 Task: Clear the hosted app data from last 7 days.
Action: Mouse moved to (1047, 28)
Screenshot: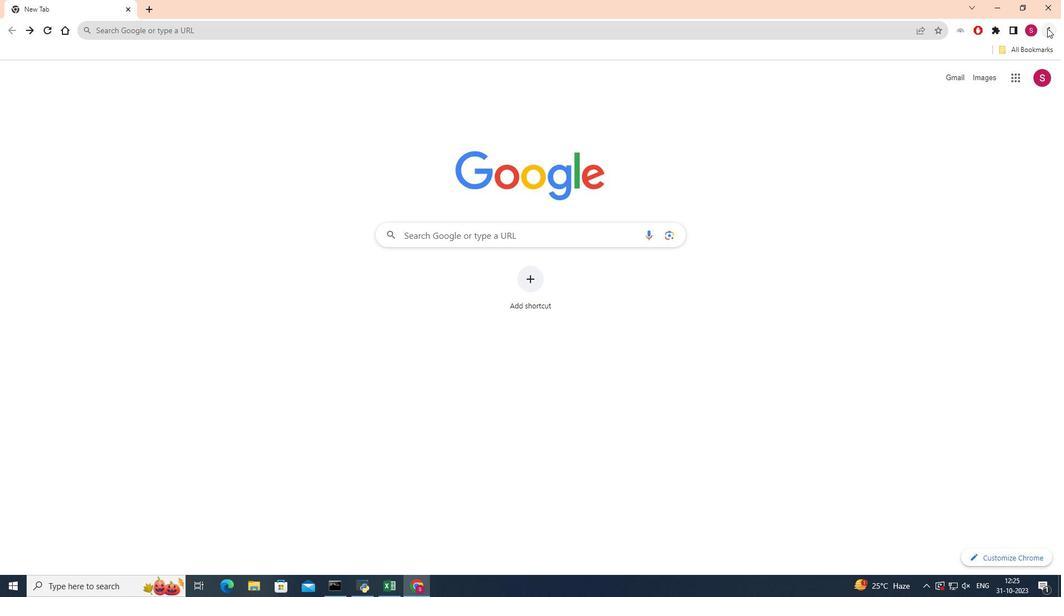 
Action: Mouse pressed left at (1047, 28)
Screenshot: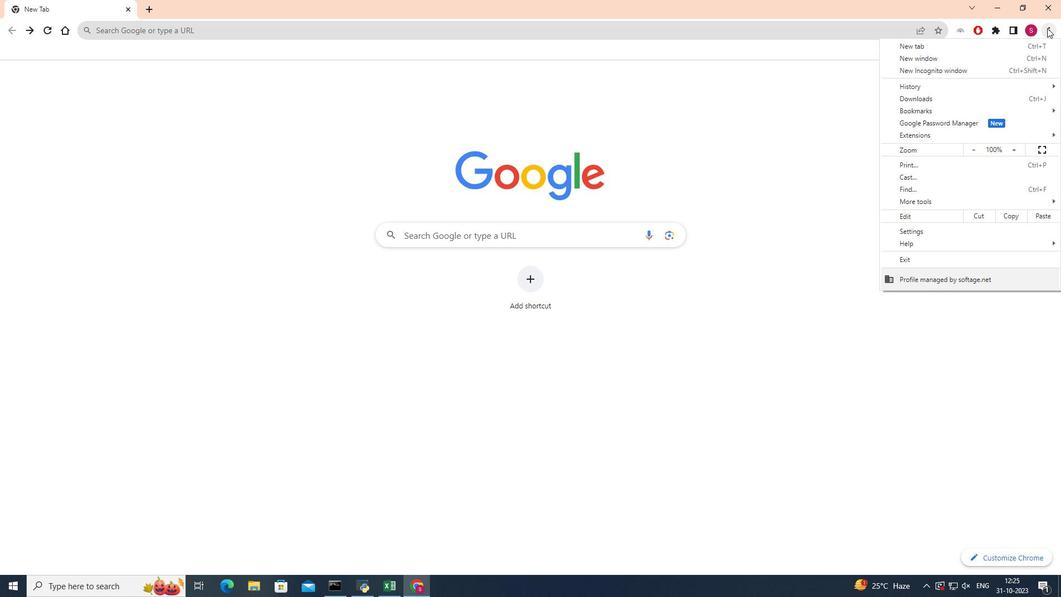 
Action: Mouse pressed left at (1047, 28)
Screenshot: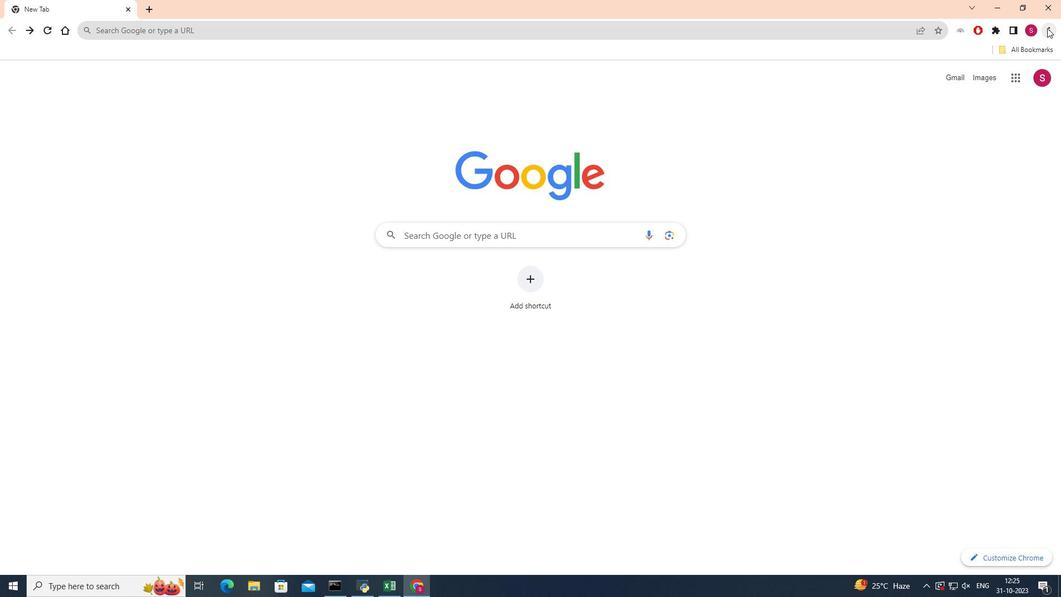 
Action: Mouse moved to (1048, 30)
Screenshot: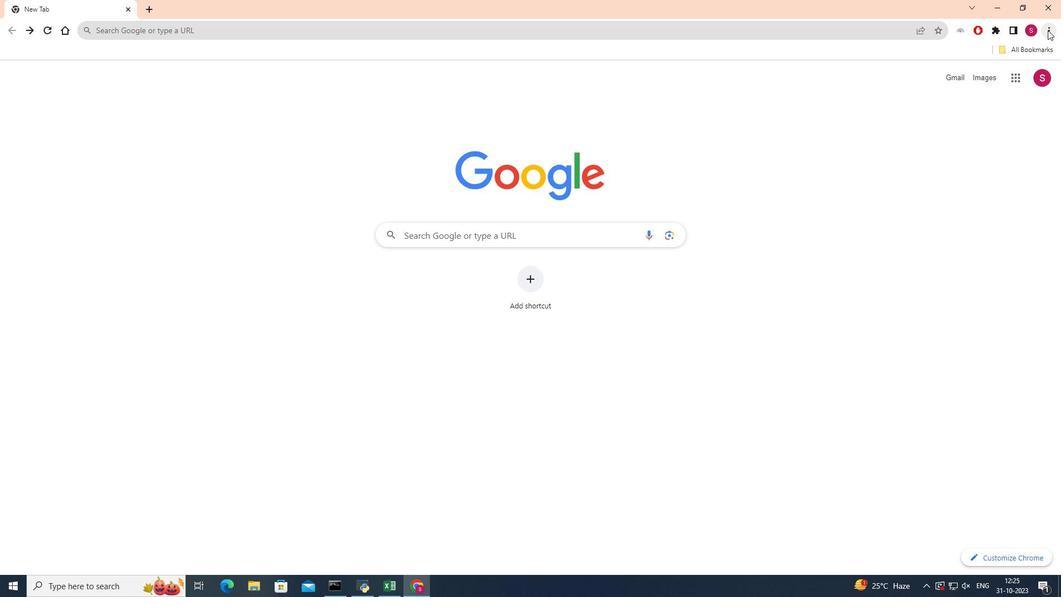 
Action: Mouse pressed left at (1048, 30)
Screenshot: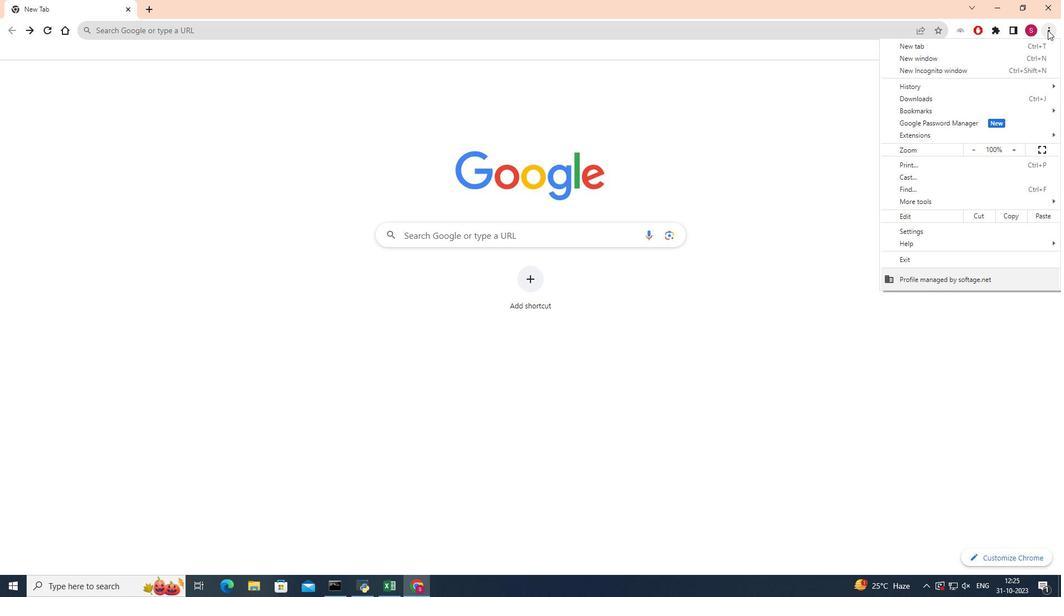 
Action: Mouse moved to (838, 89)
Screenshot: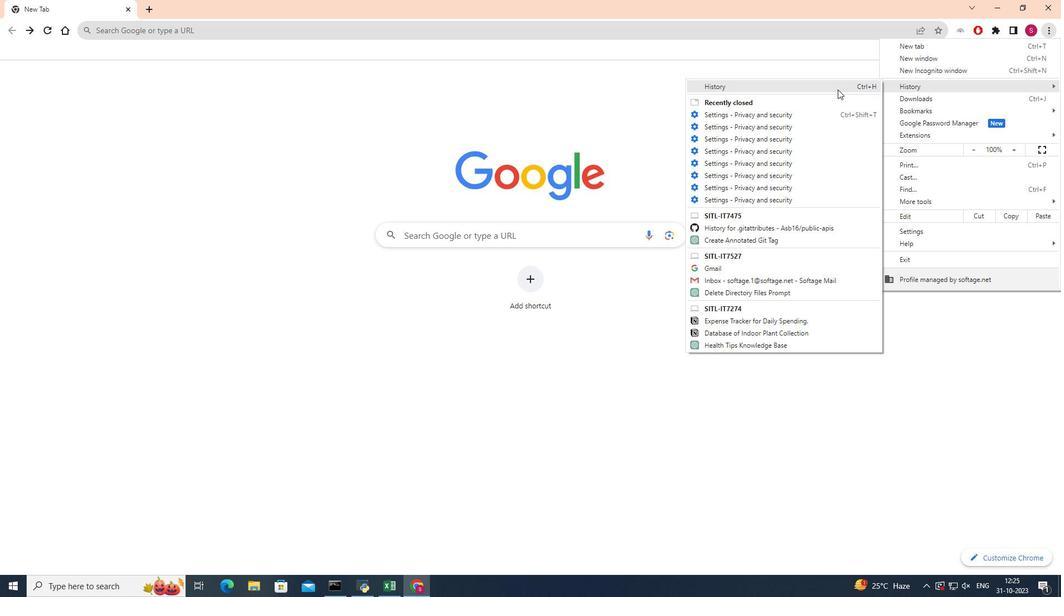 
Action: Mouse pressed left at (838, 89)
Screenshot: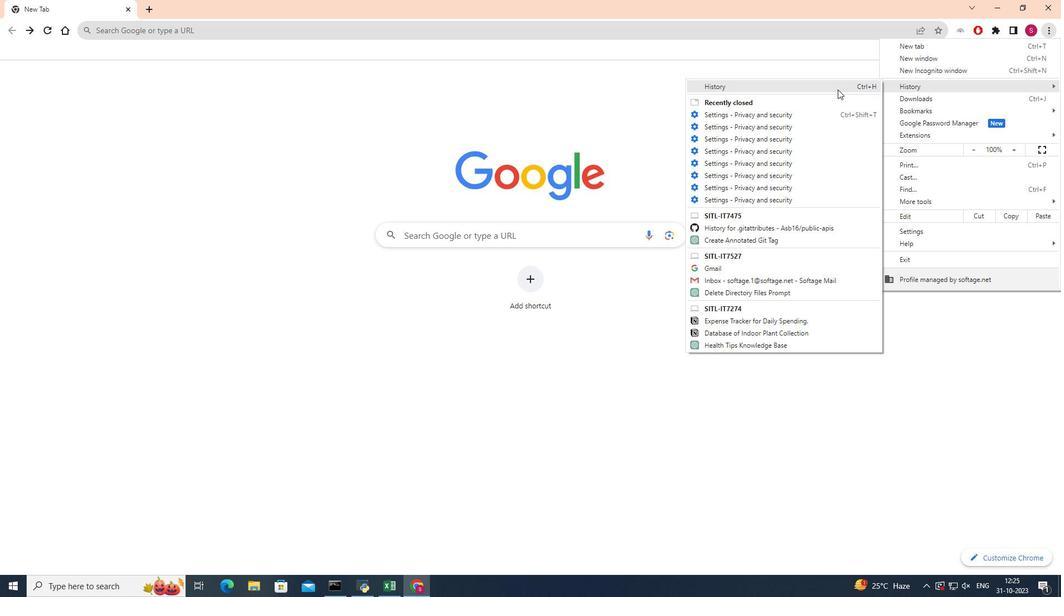 
Action: Mouse moved to (54, 134)
Screenshot: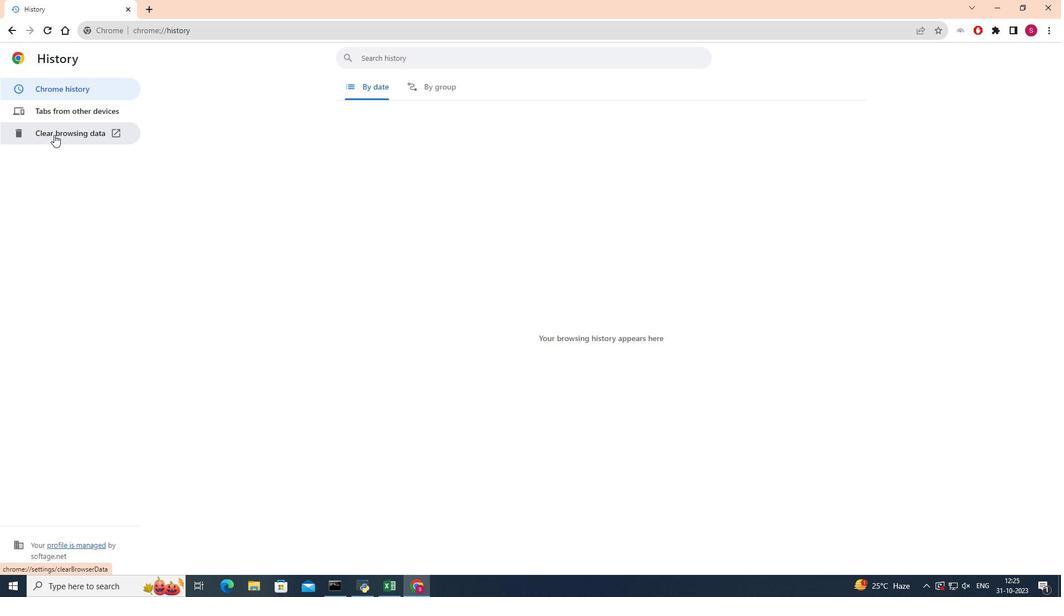 
Action: Mouse pressed left at (54, 134)
Screenshot: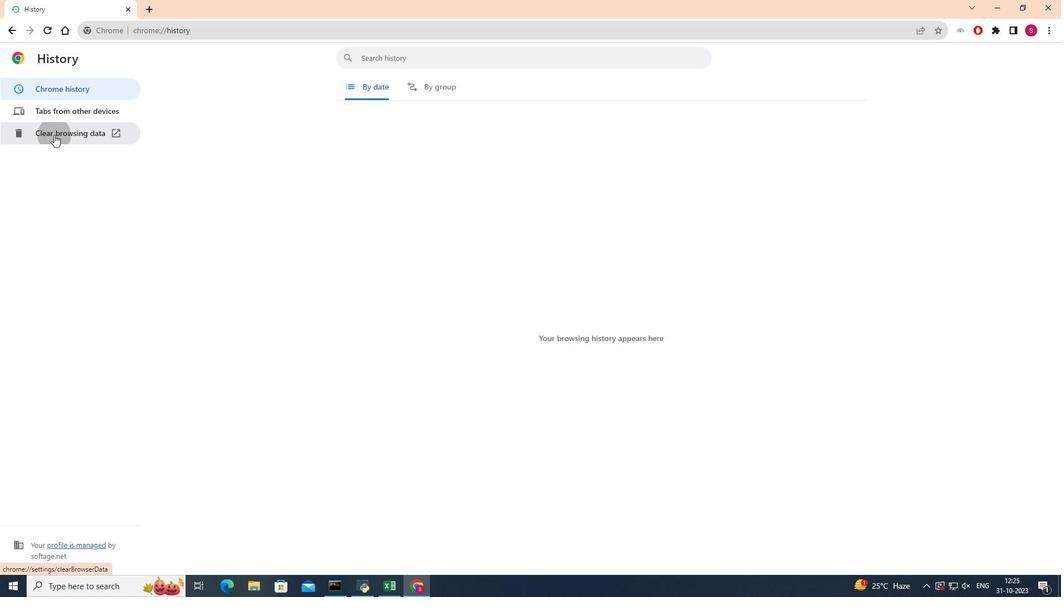 
Action: Mouse moved to (614, 174)
Screenshot: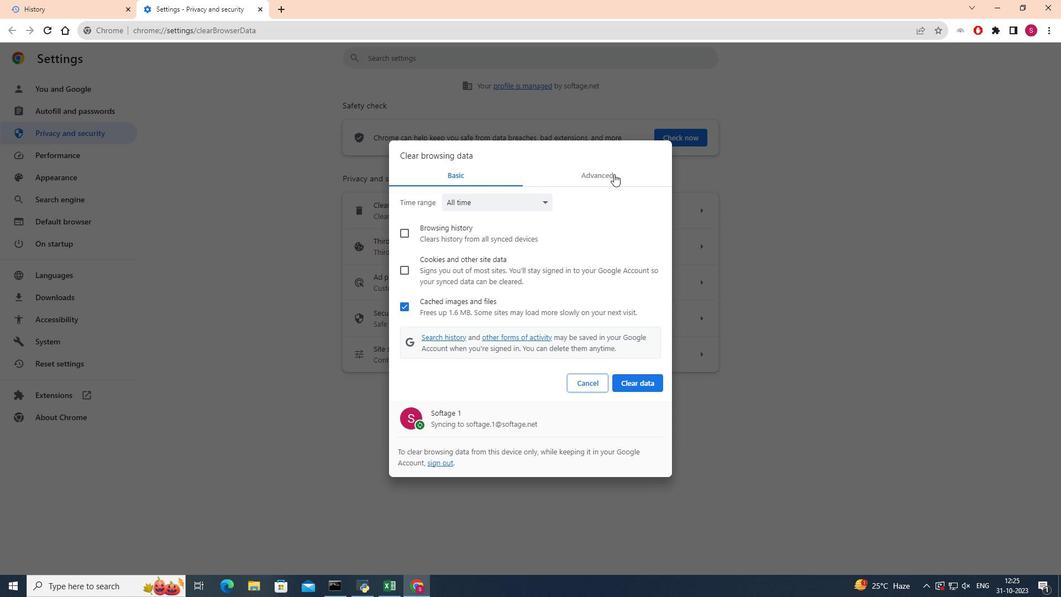
Action: Mouse pressed left at (614, 174)
Screenshot: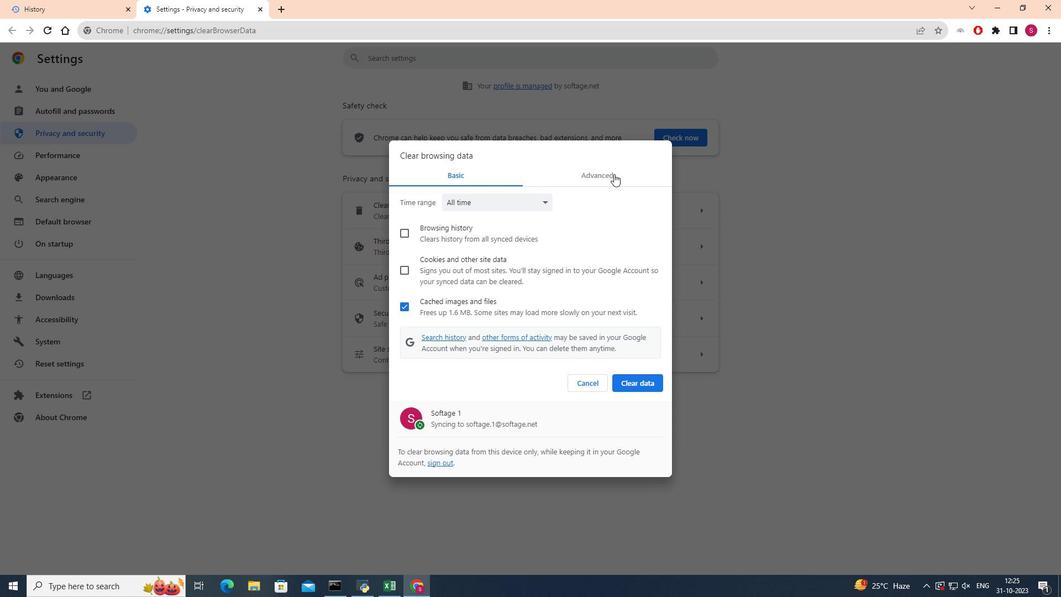 
Action: Mouse moved to (550, 200)
Screenshot: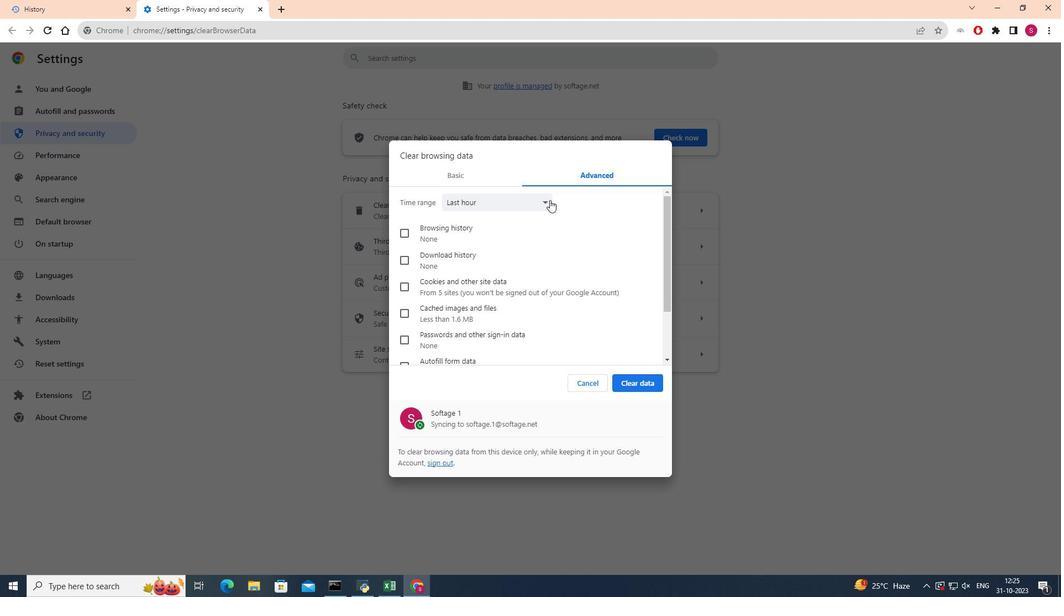 
Action: Mouse pressed left at (550, 200)
Screenshot: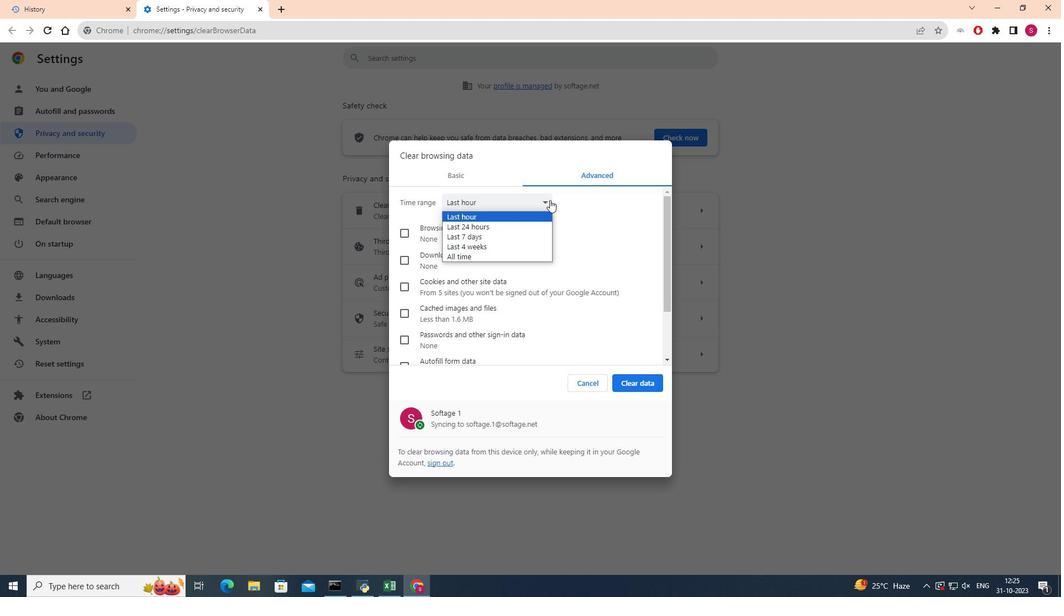 
Action: Mouse moved to (458, 233)
Screenshot: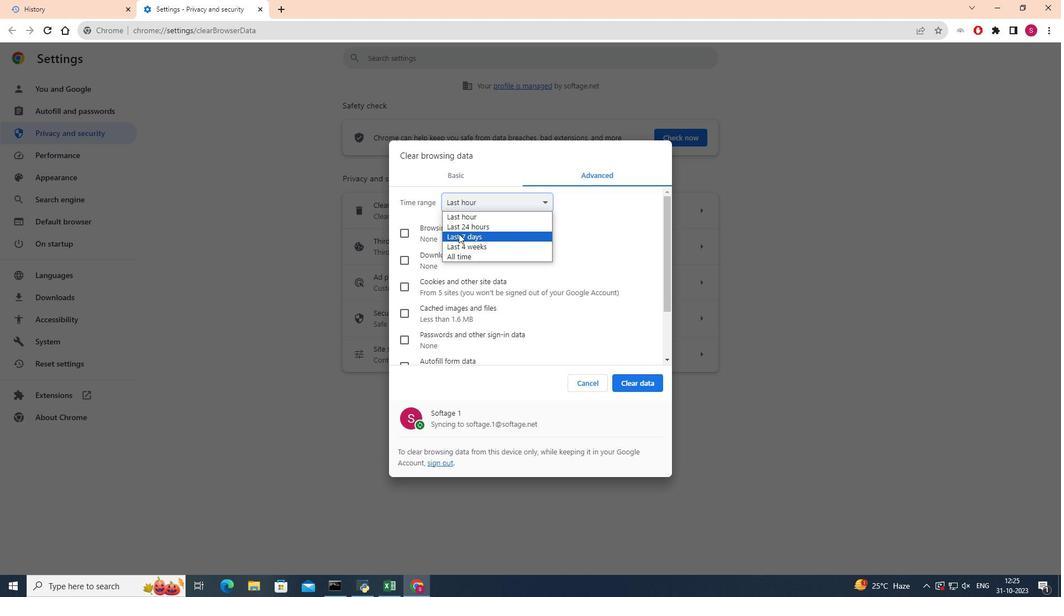 
Action: Mouse pressed left at (458, 233)
Screenshot: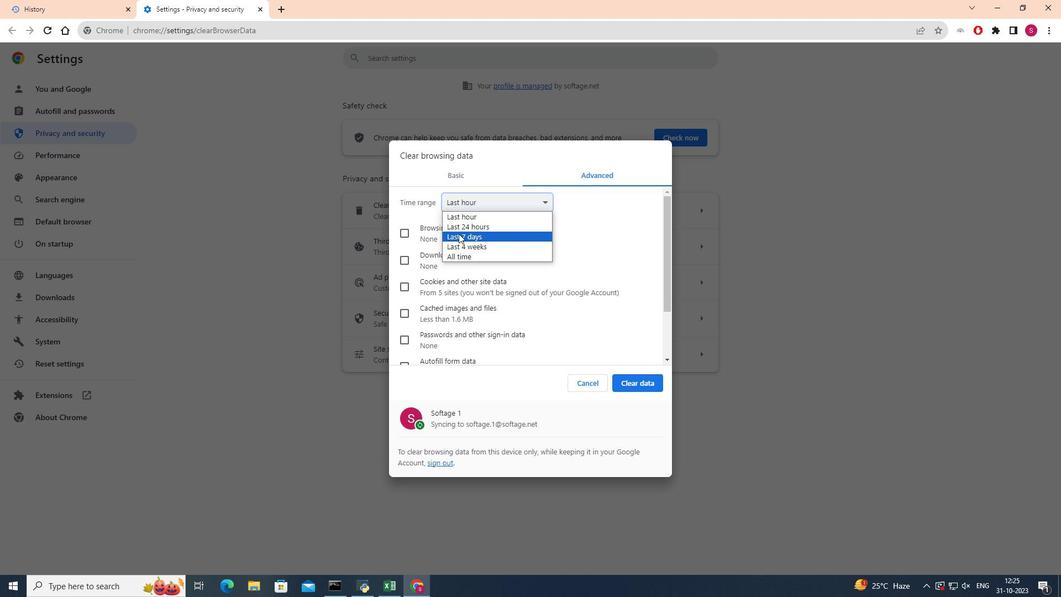 
Action: Mouse moved to (528, 286)
Screenshot: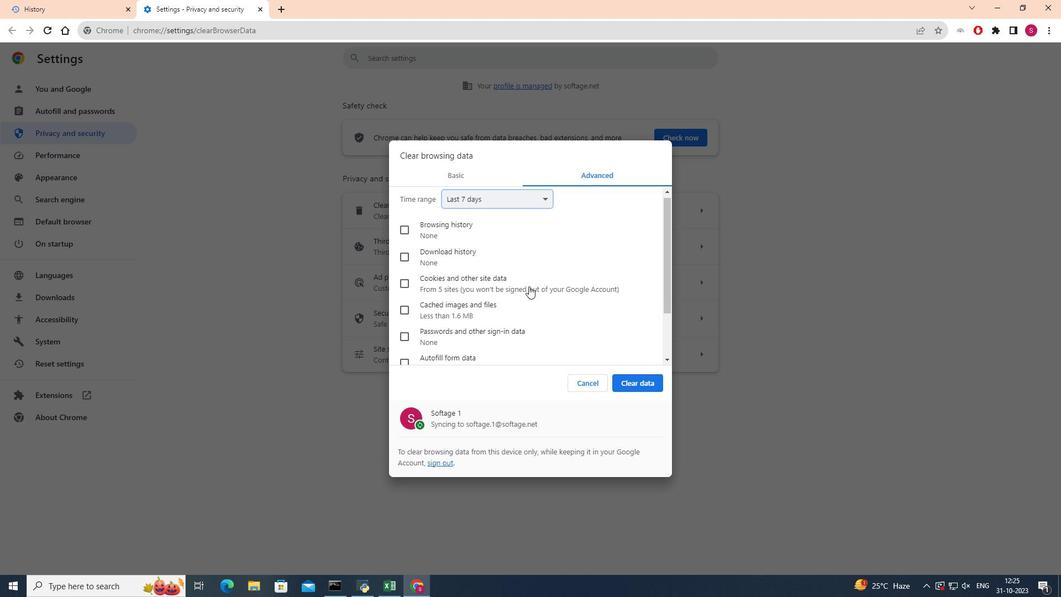 
Action: Mouse scrolled (528, 285) with delta (0, 0)
Screenshot: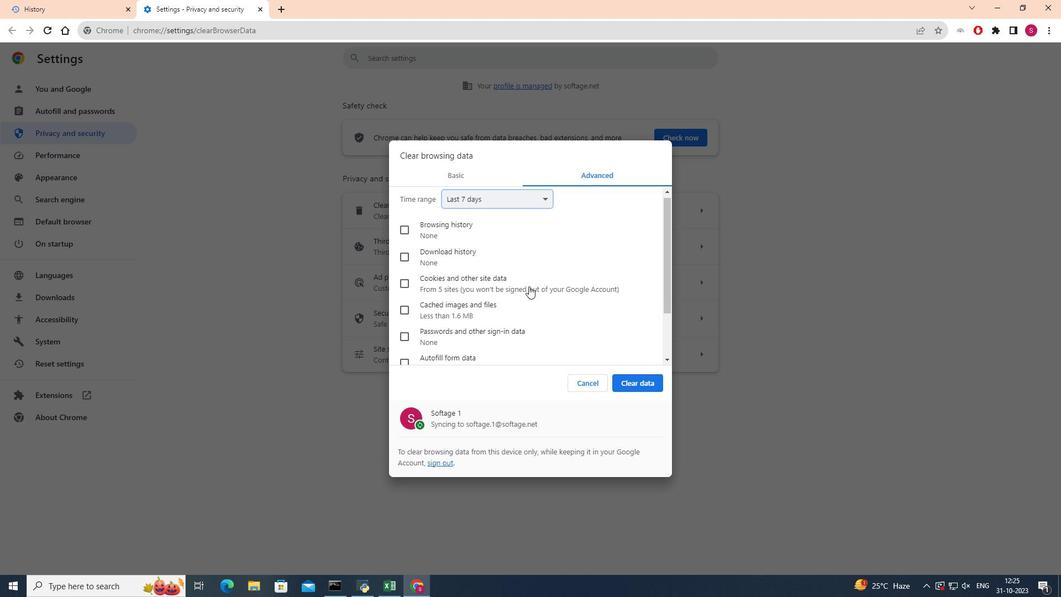 
Action: Mouse moved to (529, 286)
Screenshot: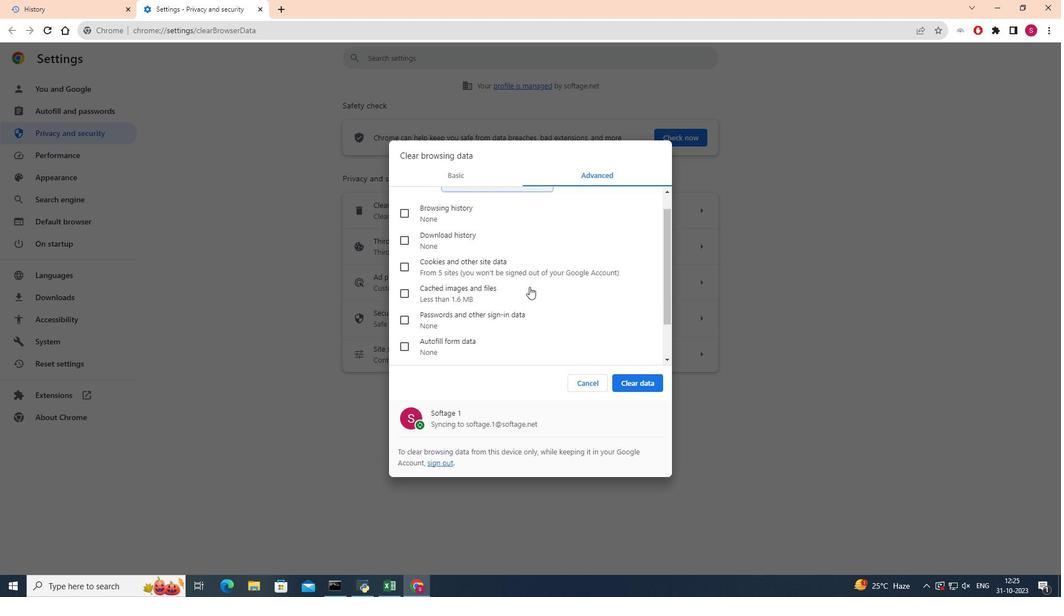 
Action: Mouse scrolled (529, 285) with delta (0, 0)
Screenshot: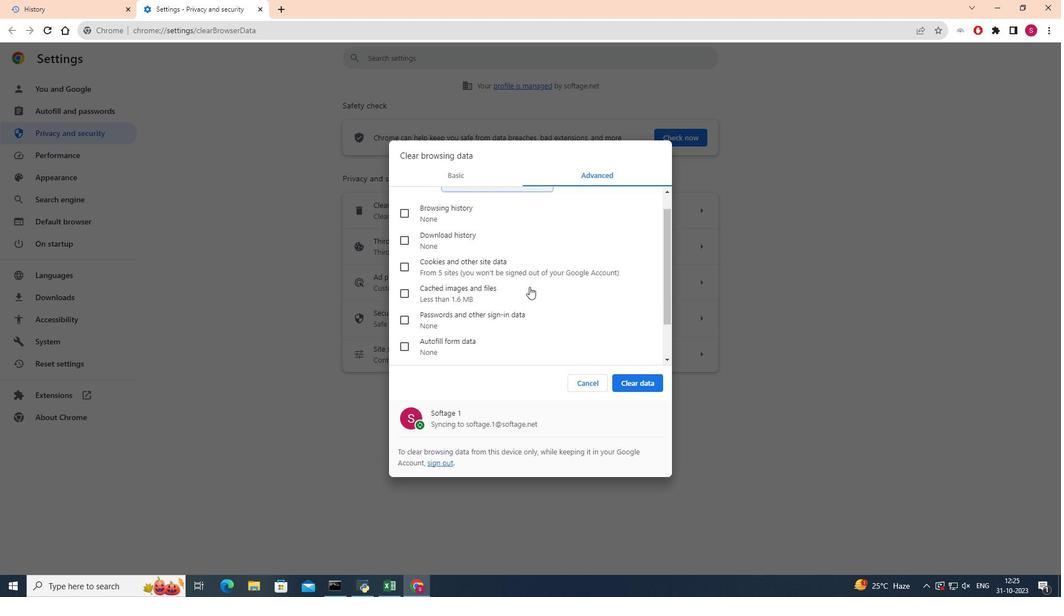 
Action: Mouse moved to (529, 286)
Screenshot: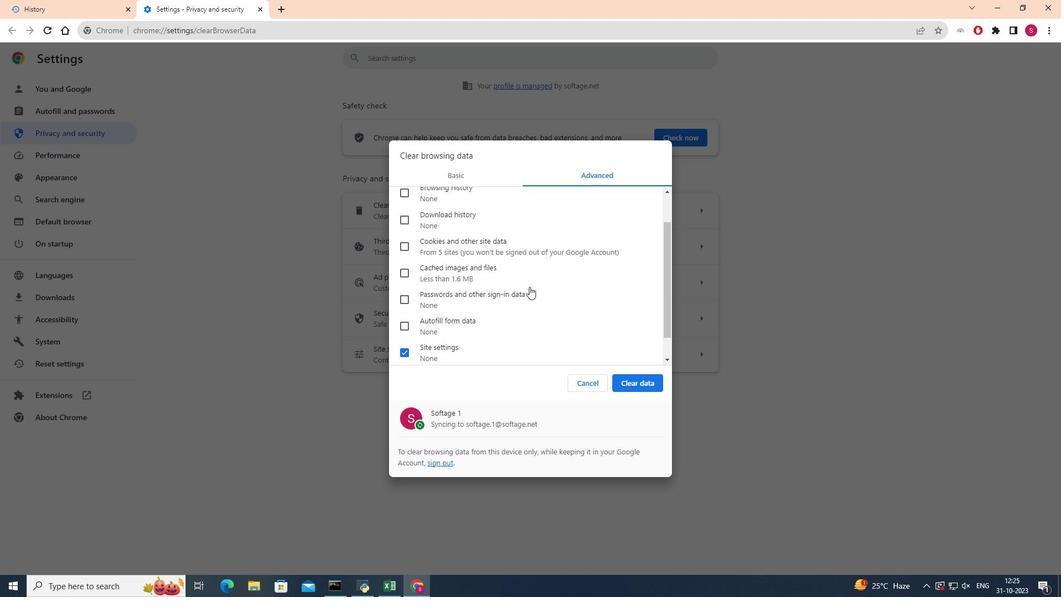 
Action: Mouse scrolled (529, 286) with delta (0, 0)
Screenshot: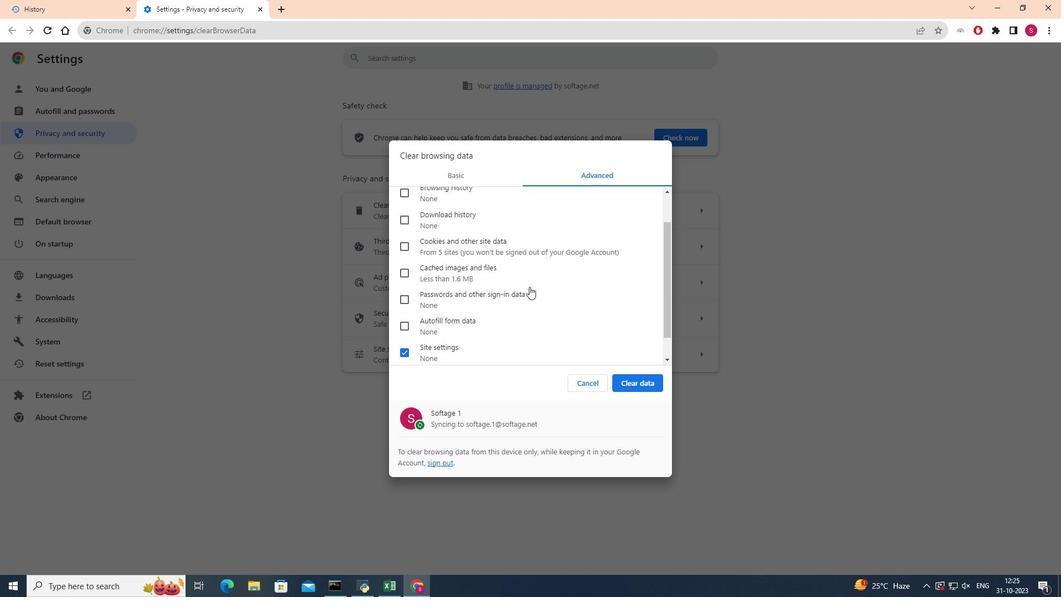 
Action: Mouse scrolled (529, 286) with delta (0, 0)
Screenshot: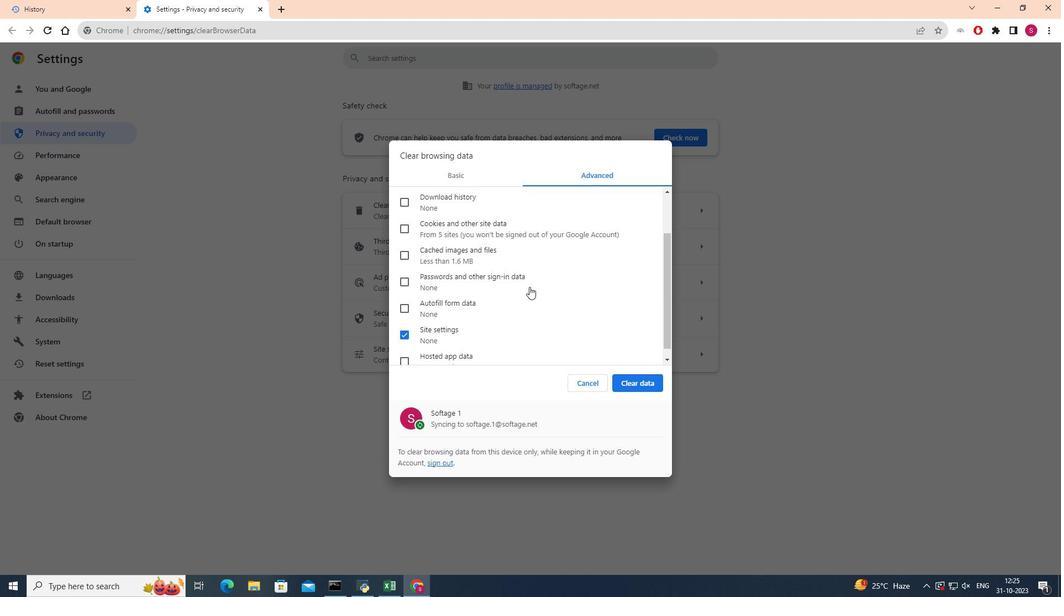 
Action: Mouse moved to (398, 324)
Screenshot: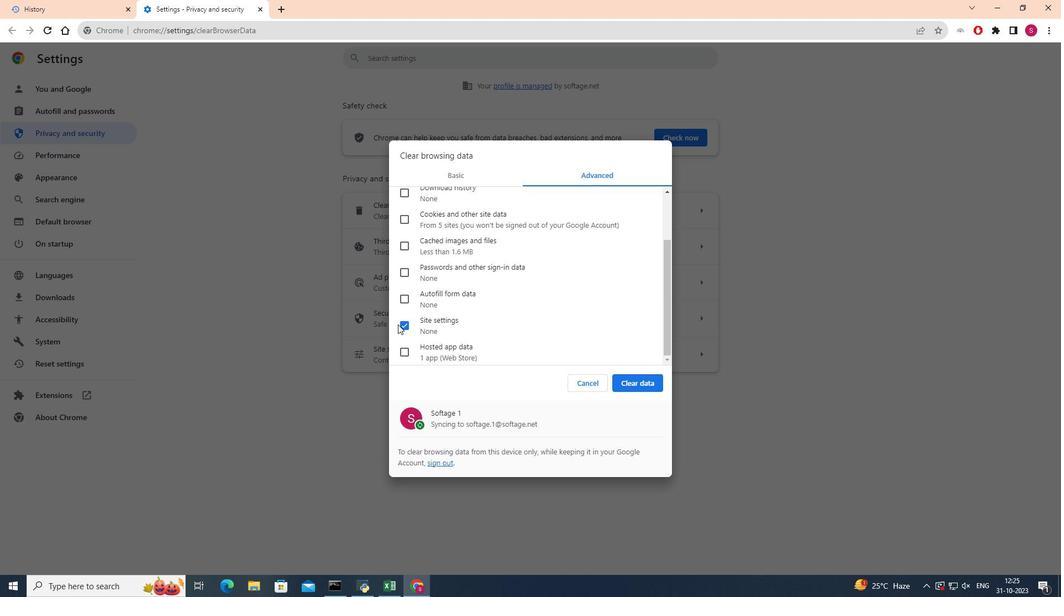 
Action: Mouse pressed left at (398, 324)
Screenshot: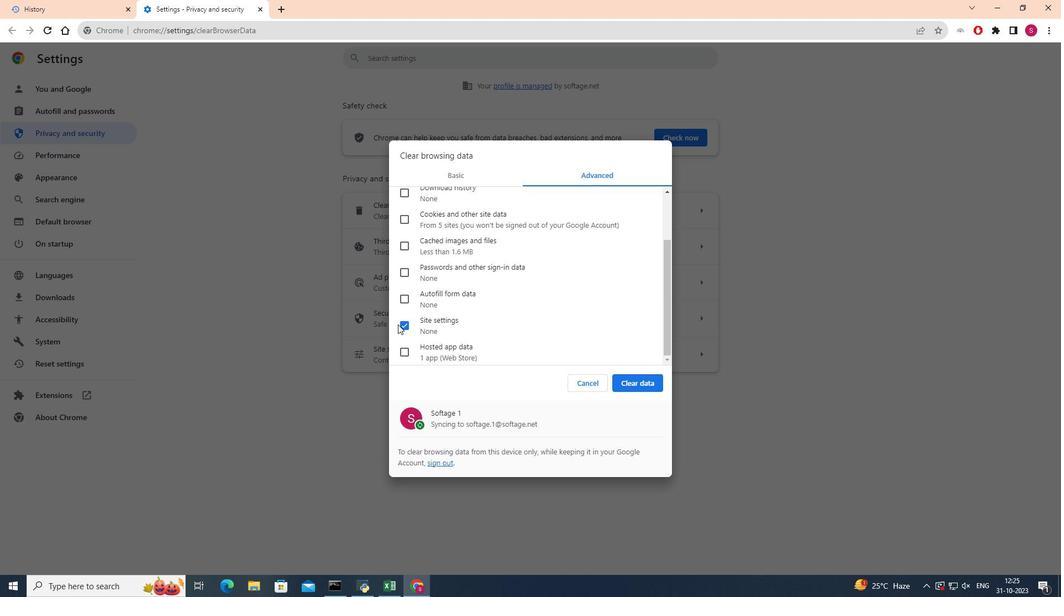 
Action: Mouse moved to (404, 326)
Screenshot: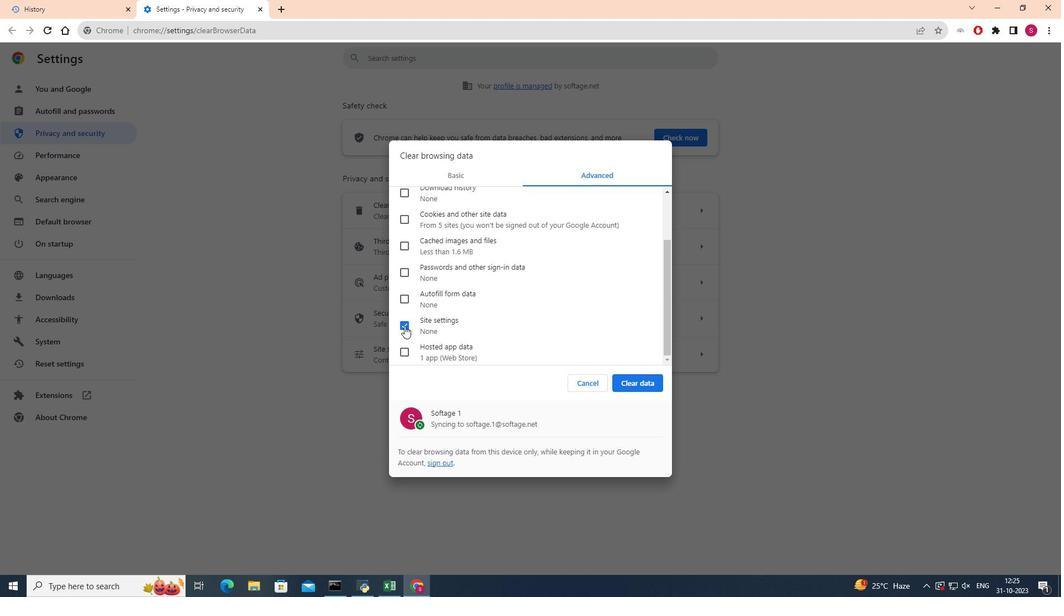 
Action: Mouse pressed left at (404, 326)
Screenshot: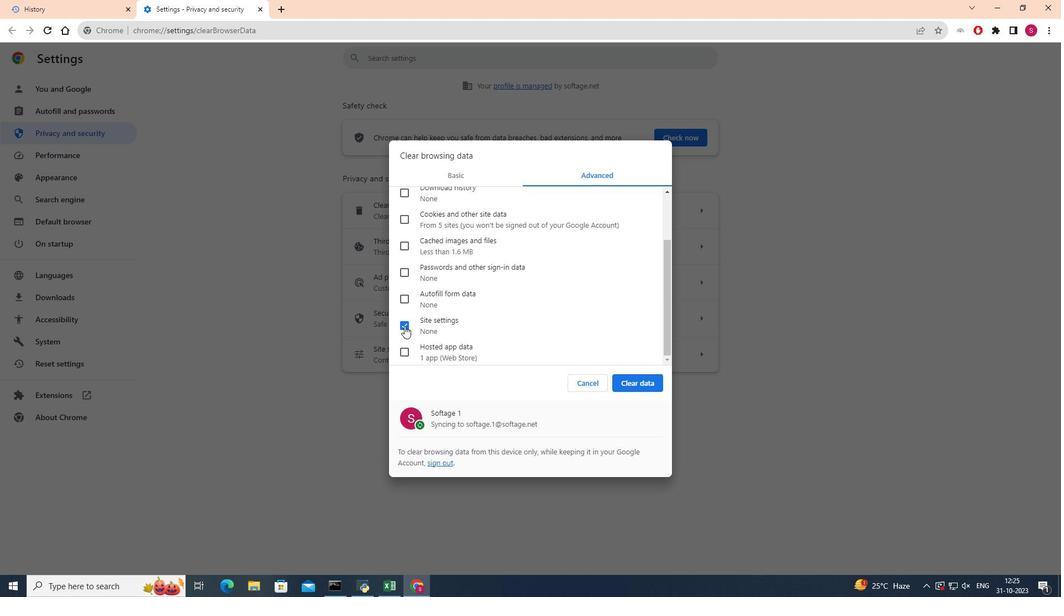 
Action: Mouse moved to (403, 349)
Screenshot: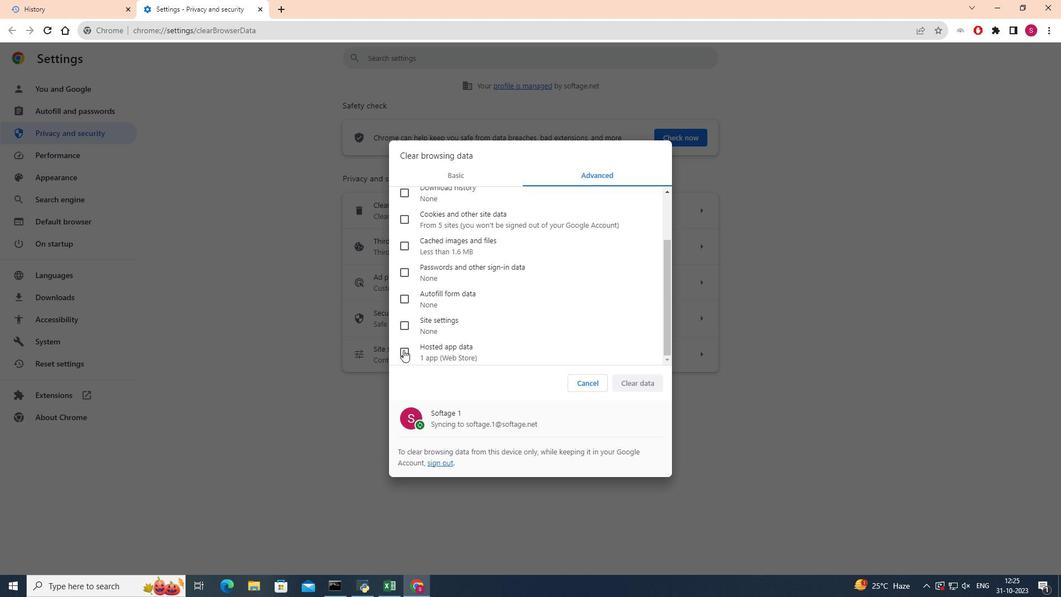 
Action: Mouse pressed left at (403, 349)
Screenshot: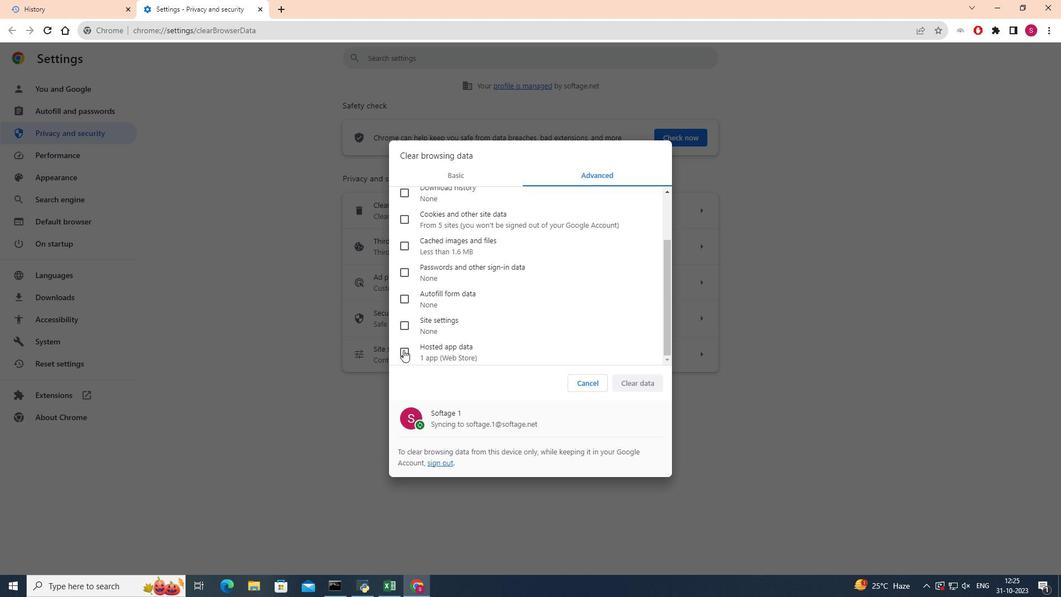 
Action: Mouse moved to (642, 385)
Screenshot: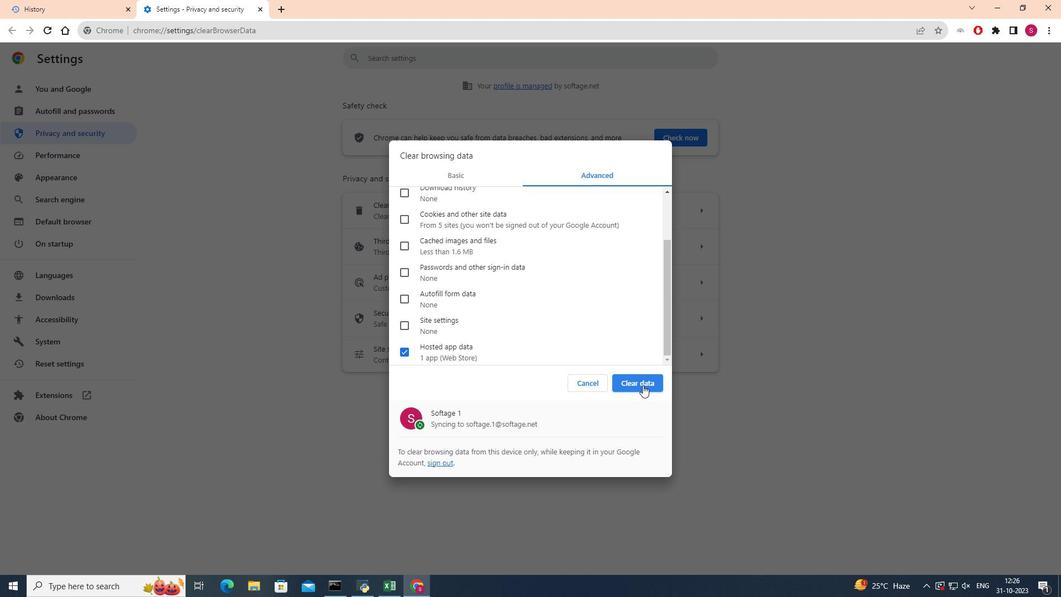 
Action: Mouse pressed left at (642, 385)
Screenshot: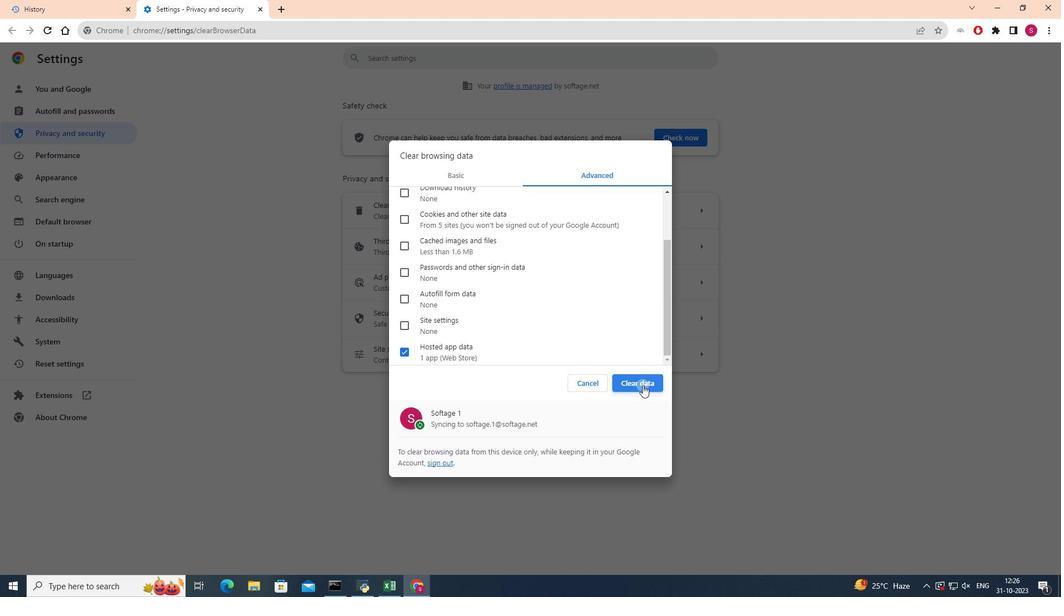 
